 Task: Create in the project VitalTech in Backlog an issue 'Develop a new tool for automated testing of database management systems', assign it to team member softage.1@softage.net and change the status to IN PROGRESS.
Action: Mouse moved to (187, 54)
Screenshot: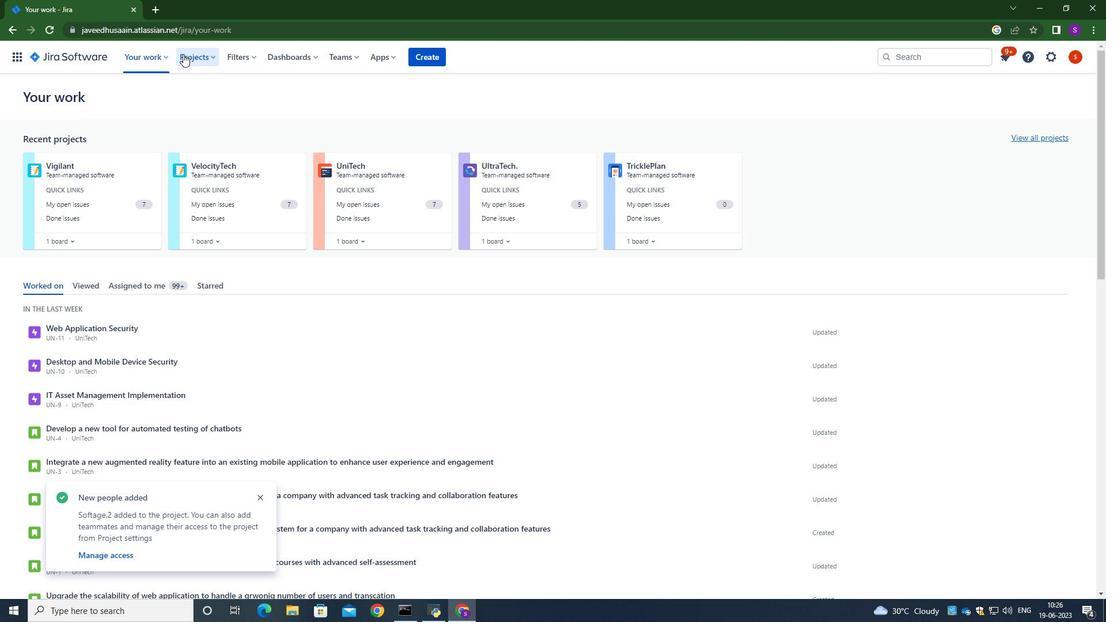 
Action: Mouse pressed left at (187, 54)
Screenshot: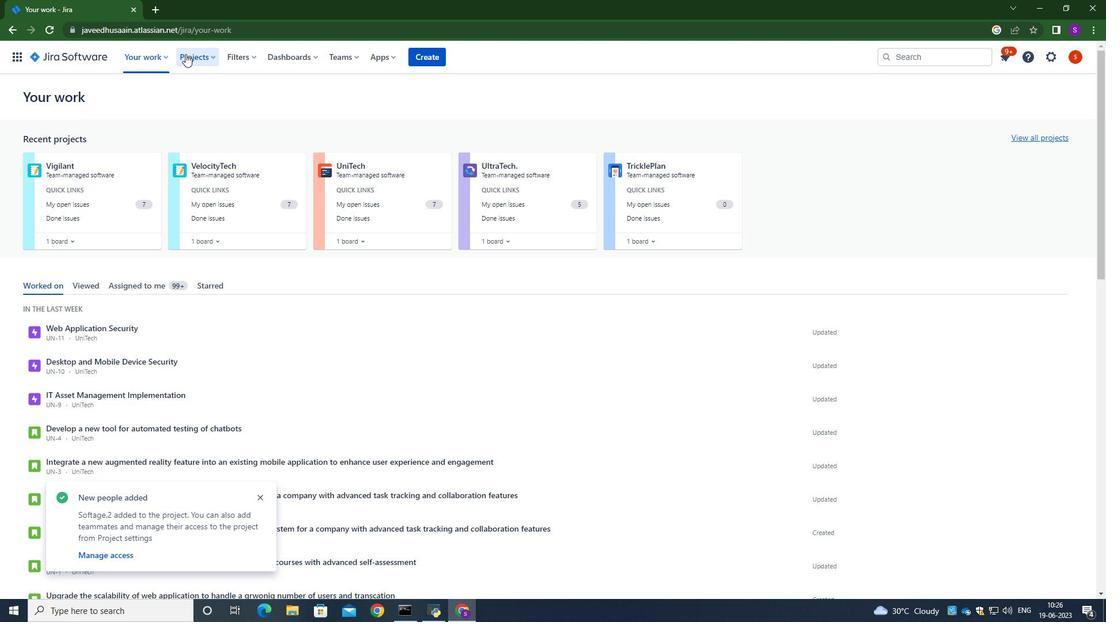 
Action: Mouse moved to (204, 139)
Screenshot: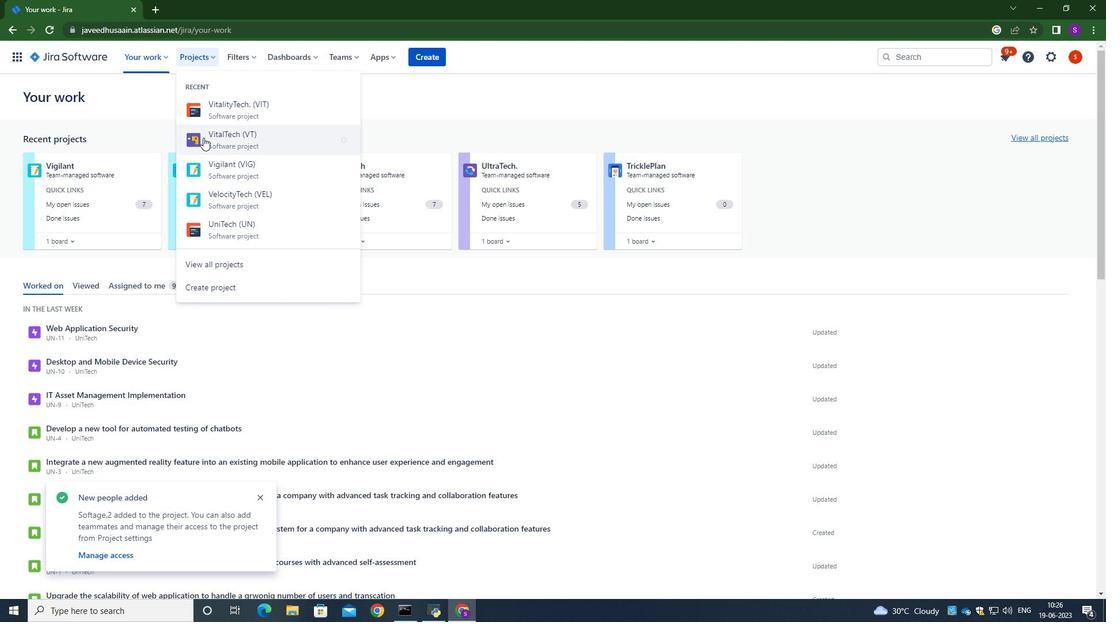 
Action: Mouse pressed left at (204, 139)
Screenshot: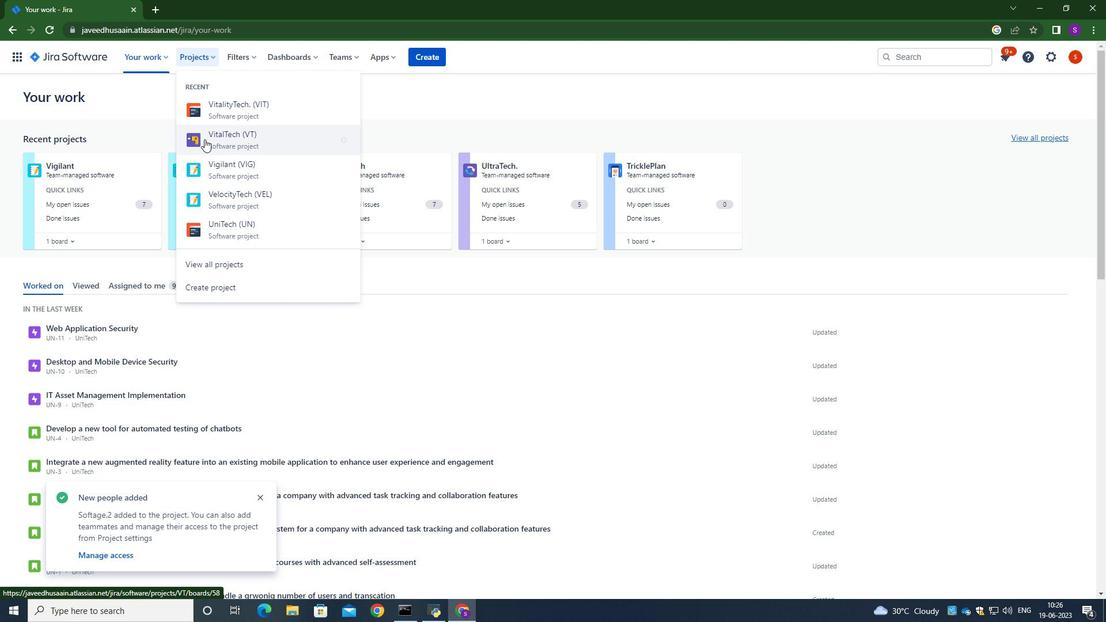 
Action: Mouse moved to (80, 172)
Screenshot: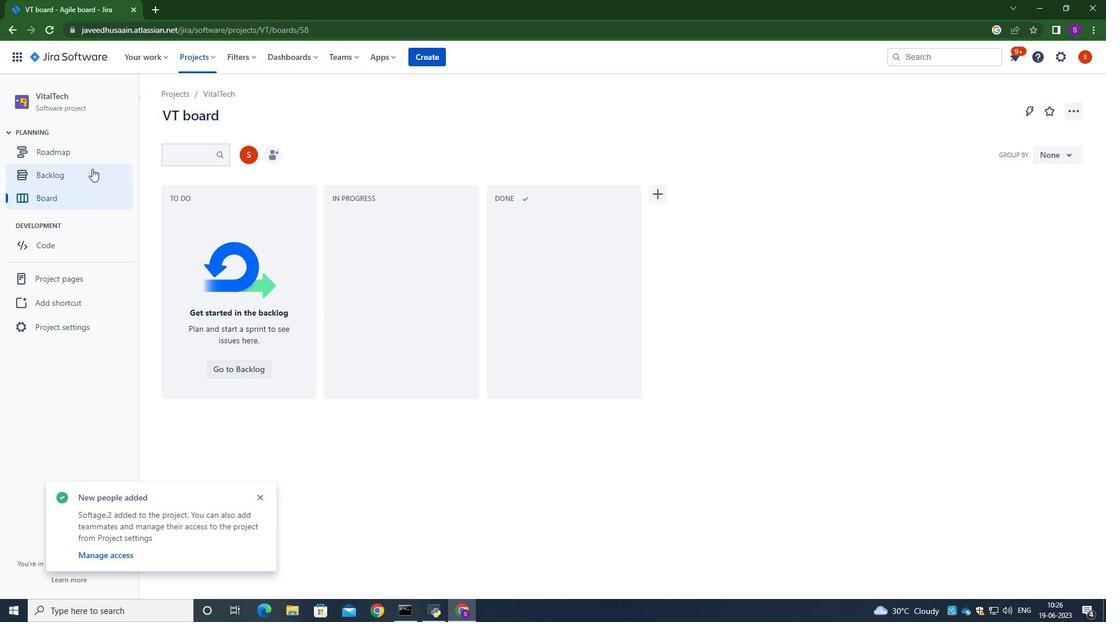 
Action: Mouse pressed left at (80, 172)
Screenshot: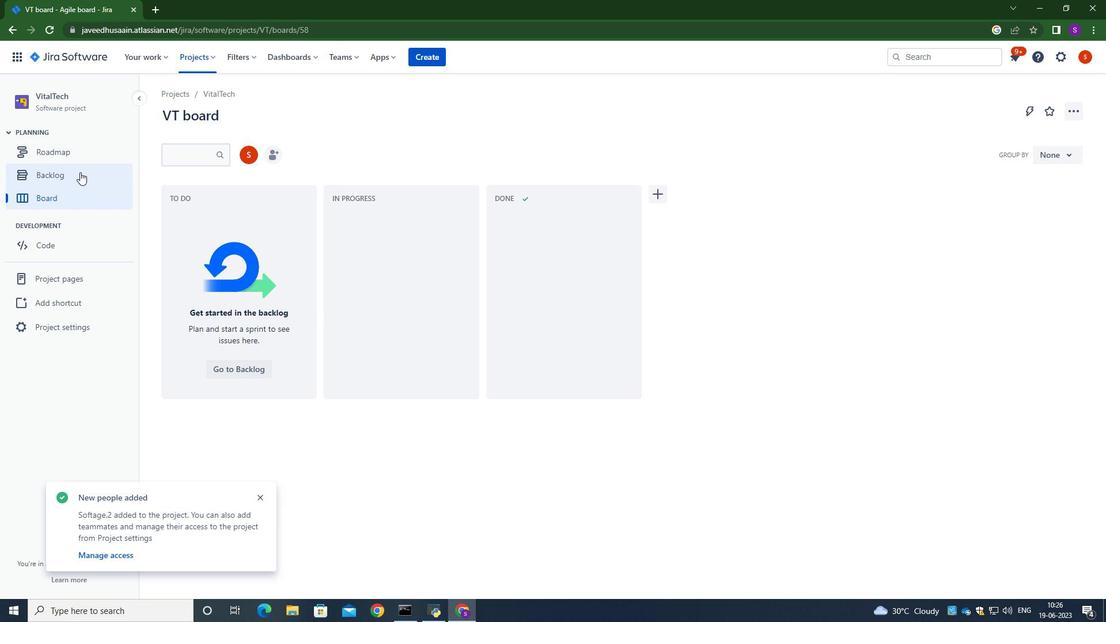 
Action: Mouse moved to (374, 265)
Screenshot: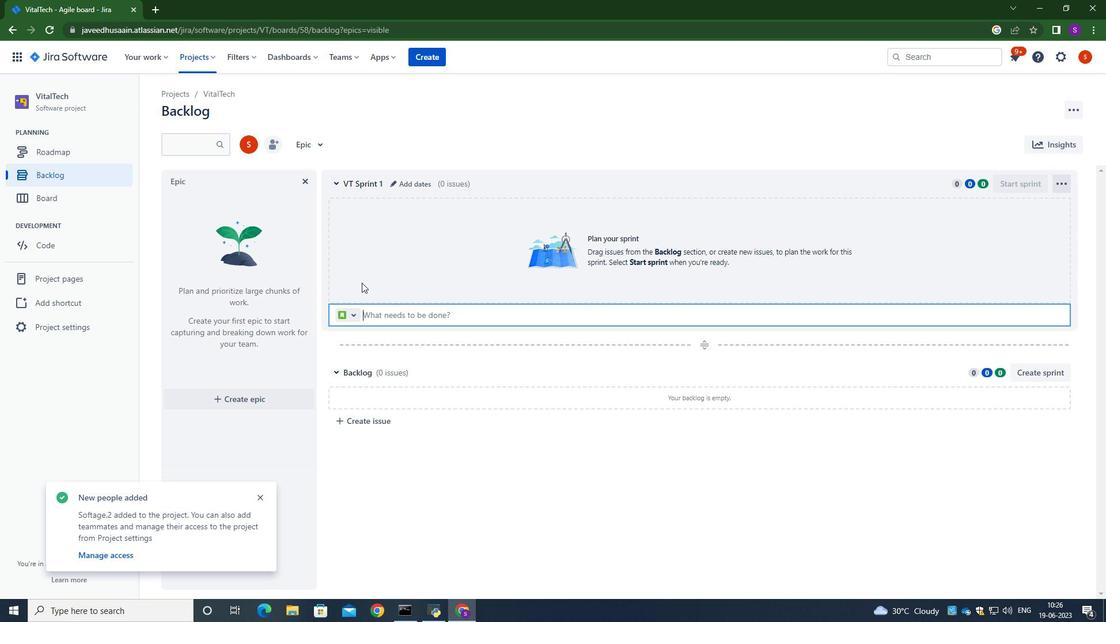 
Action: Mouse pressed left at (374, 265)
Screenshot: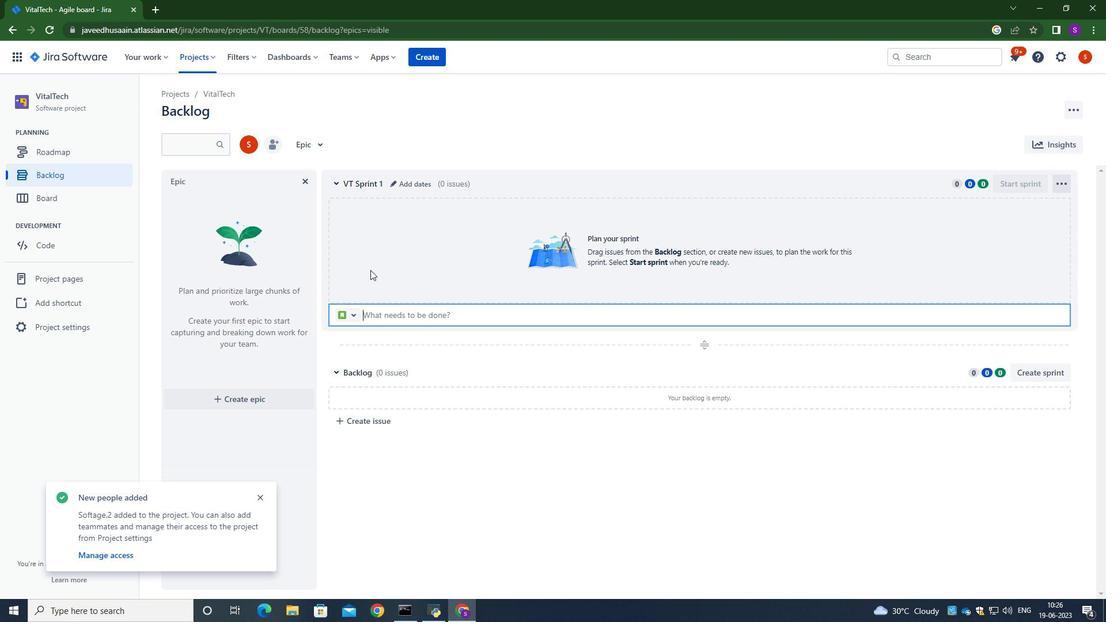 
Action: Mouse moved to (349, 317)
Screenshot: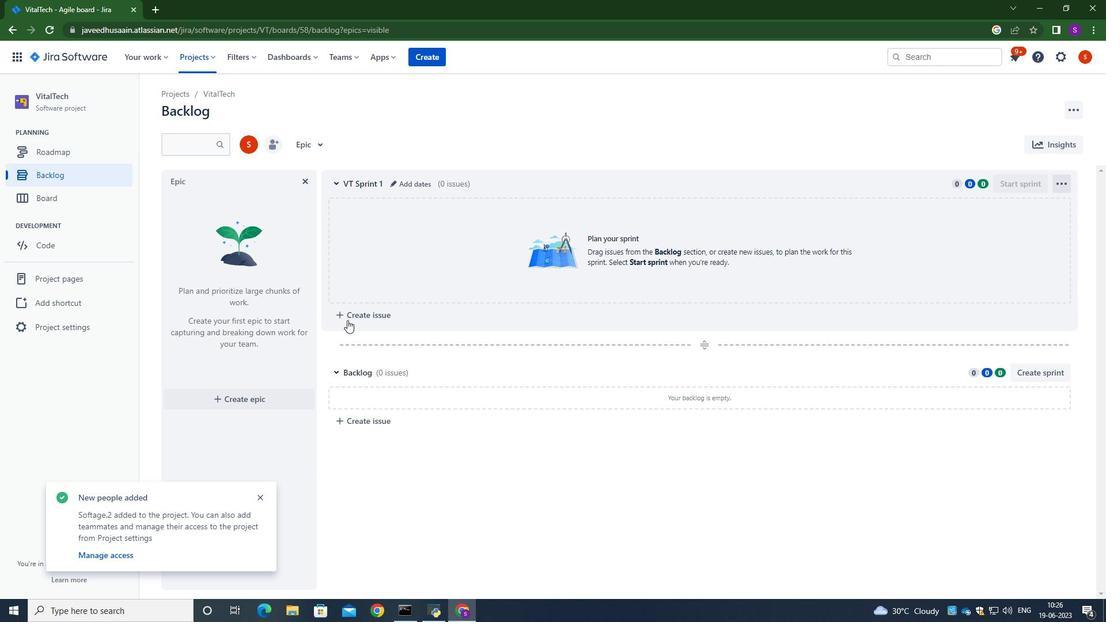 
Action: Mouse pressed left at (349, 317)
Screenshot: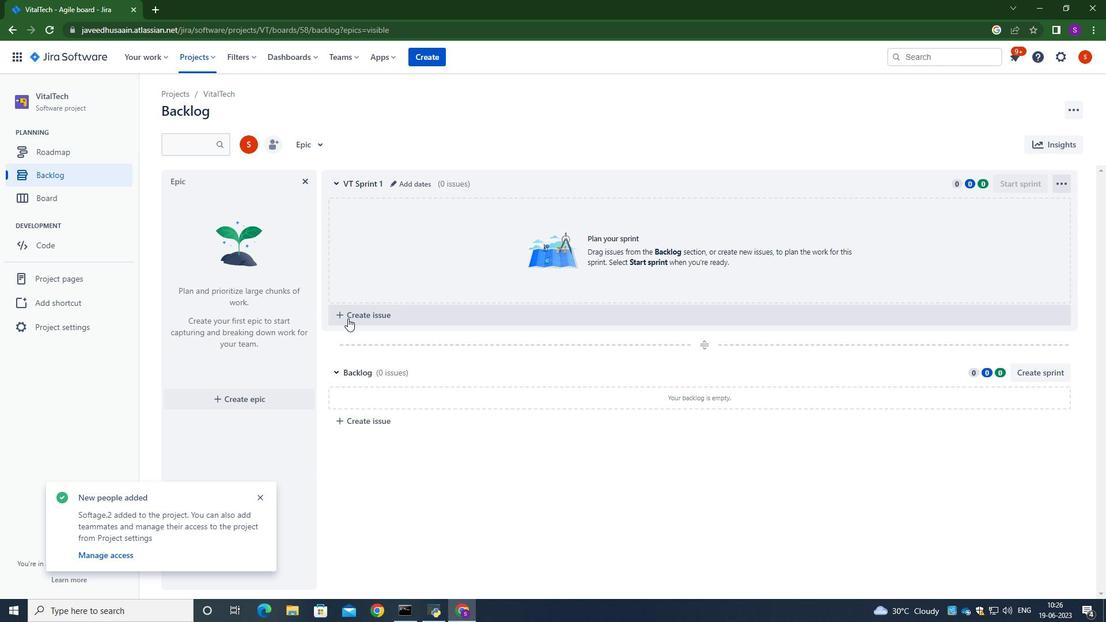 
Action: Mouse moved to (427, 312)
Screenshot: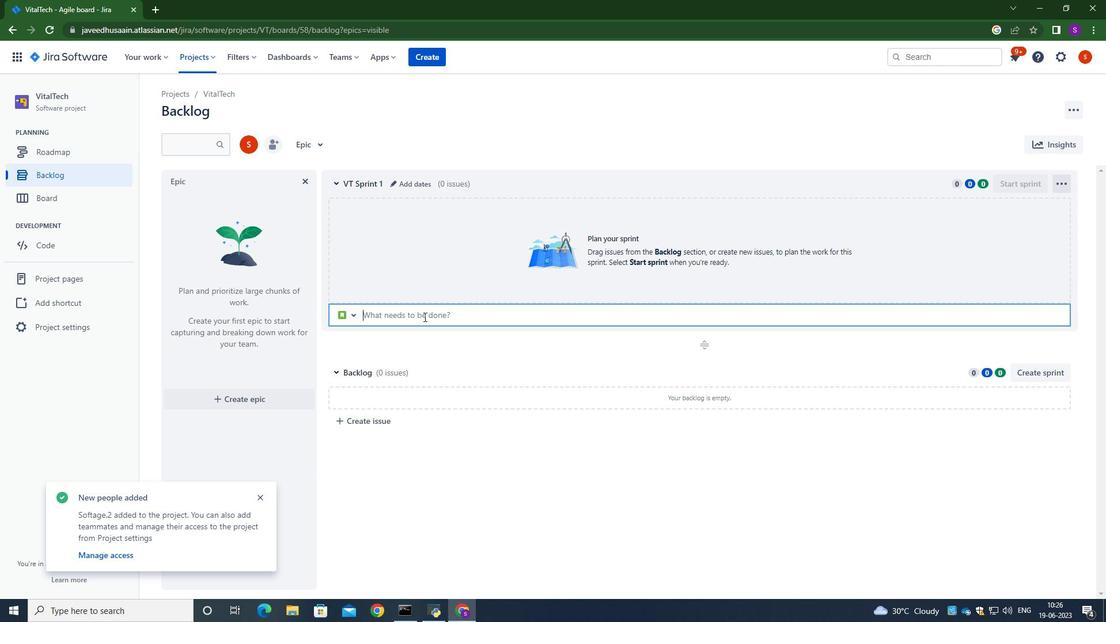 
Action: Mouse pressed left at (427, 312)
Screenshot: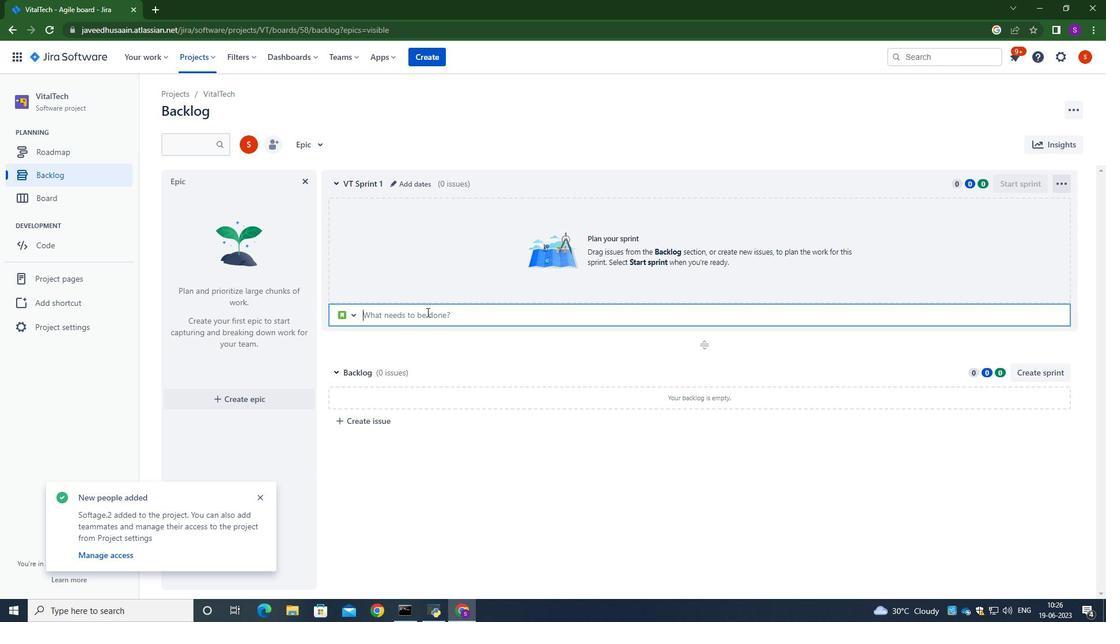 
Action: Mouse moved to (424, 310)
Screenshot: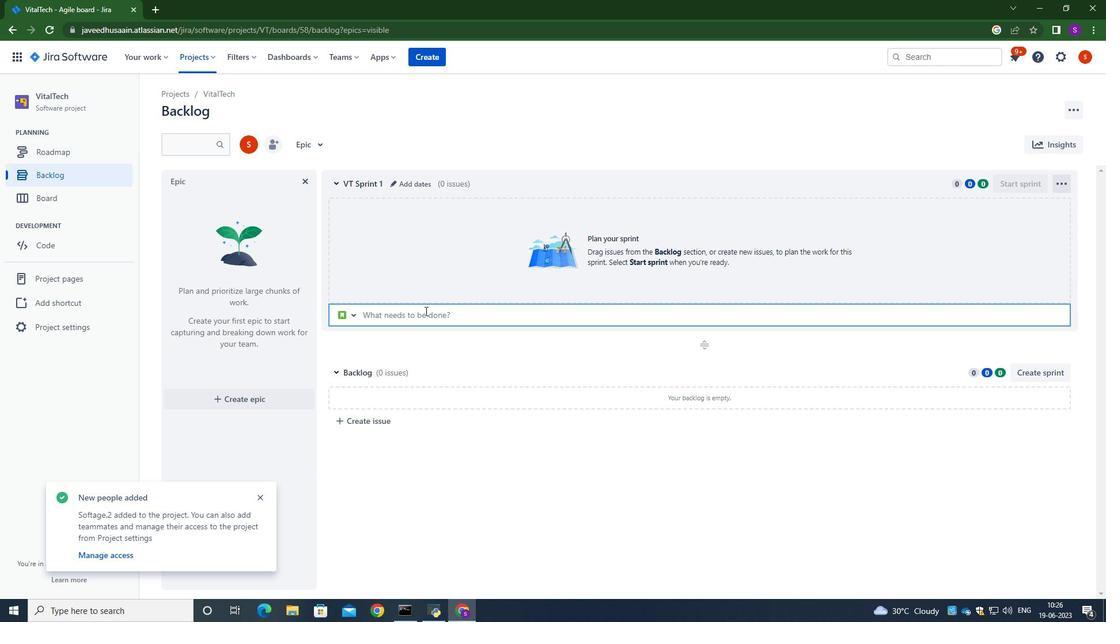 
Action: Key pressed <Key.caps_lock>D<Key.caps_lock>evelop<Key.space>a<Key.space>new<Key.space>tool<Key.space>for<Key.space>automated<Key.space>testing<Key.space>of<Key.space>database<Key.space>management<Key.space>systems.<Key.enter>
Screenshot: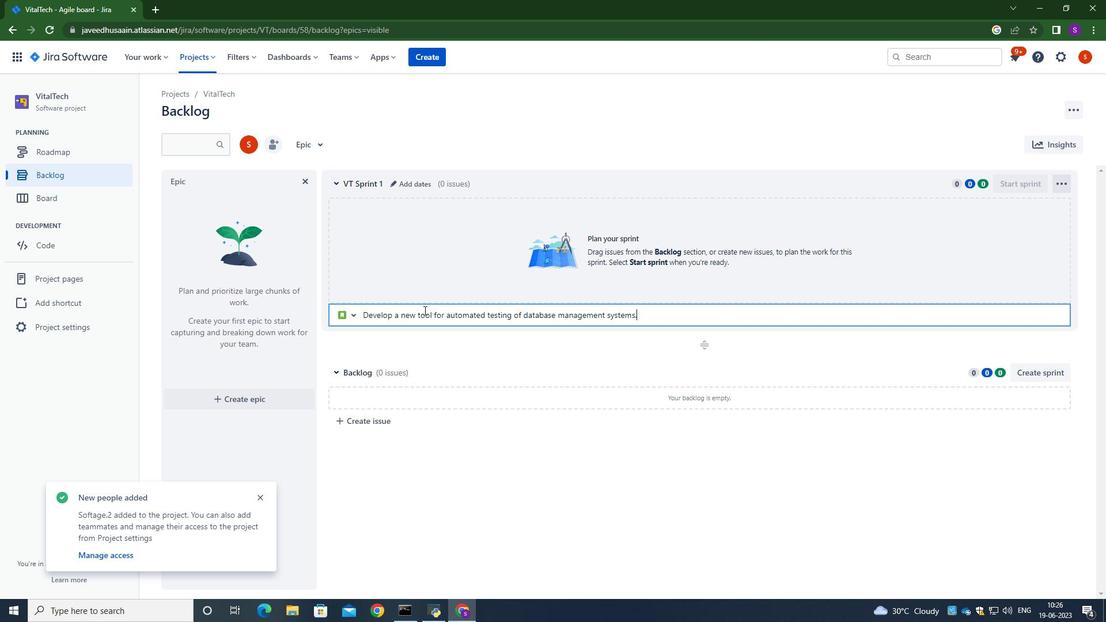 
Action: Mouse moved to (1039, 210)
Screenshot: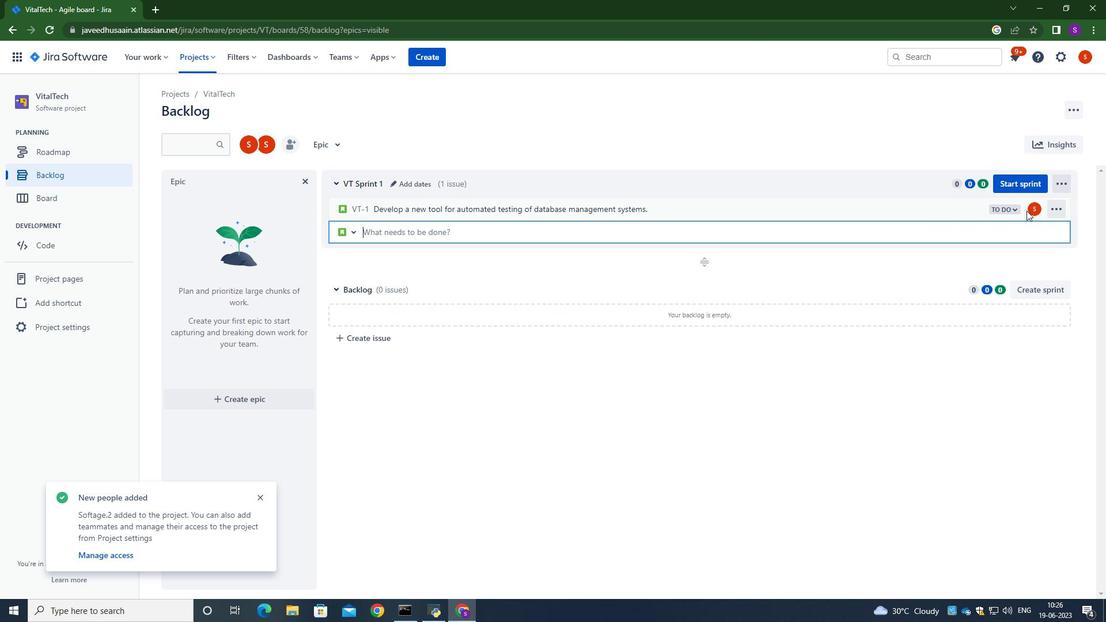 
Action: Mouse pressed left at (1039, 210)
Screenshot: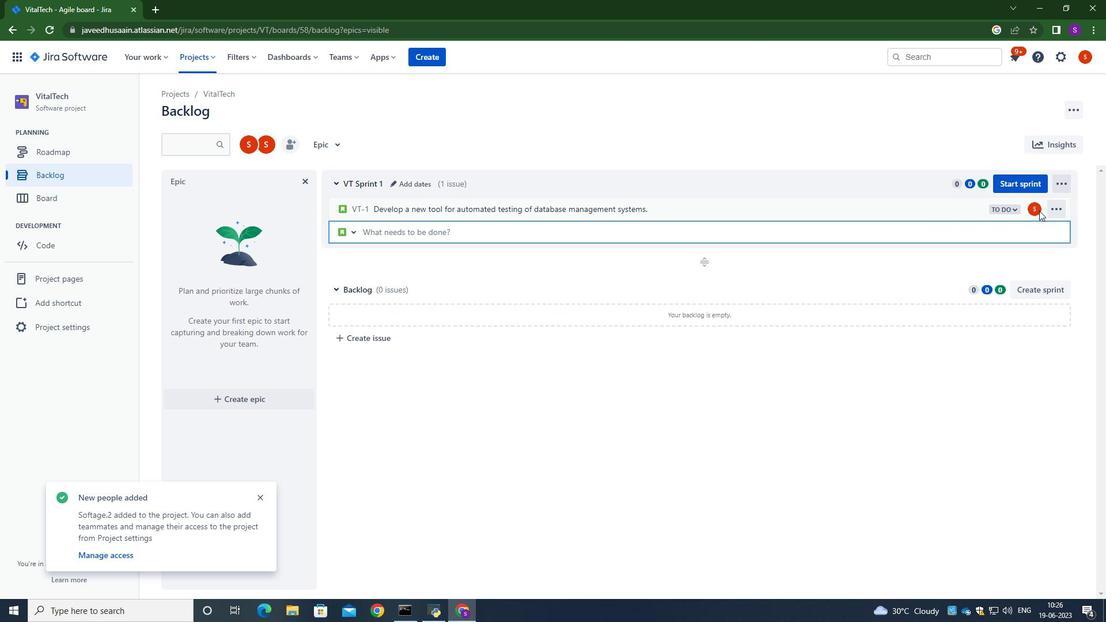 
Action: Mouse moved to (1034, 206)
Screenshot: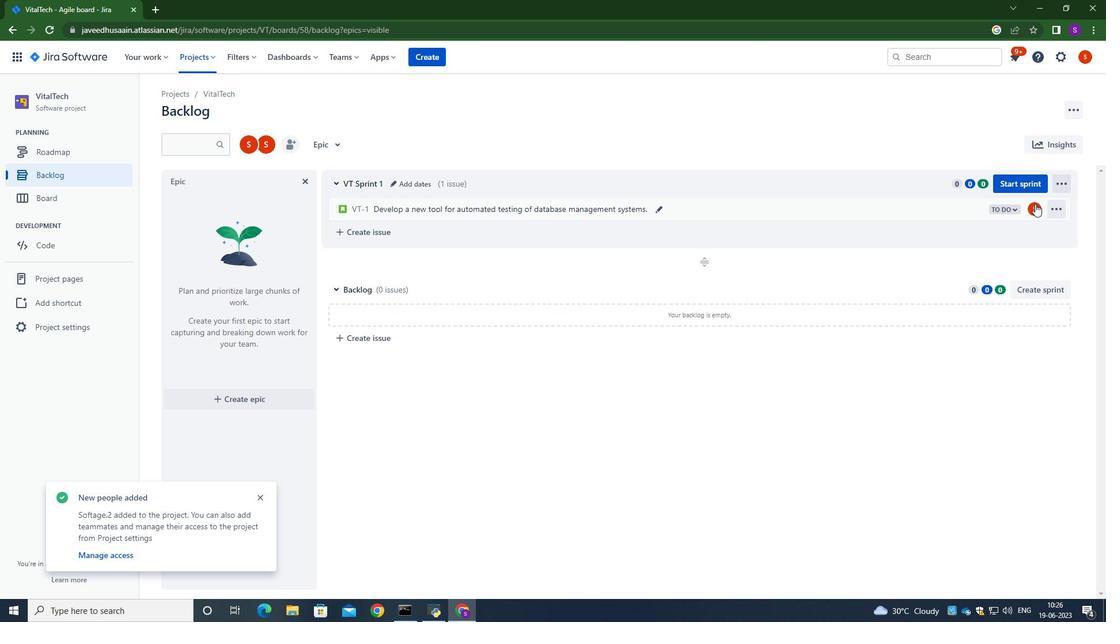 
Action: Mouse pressed left at (1034, 206)
Screenshot: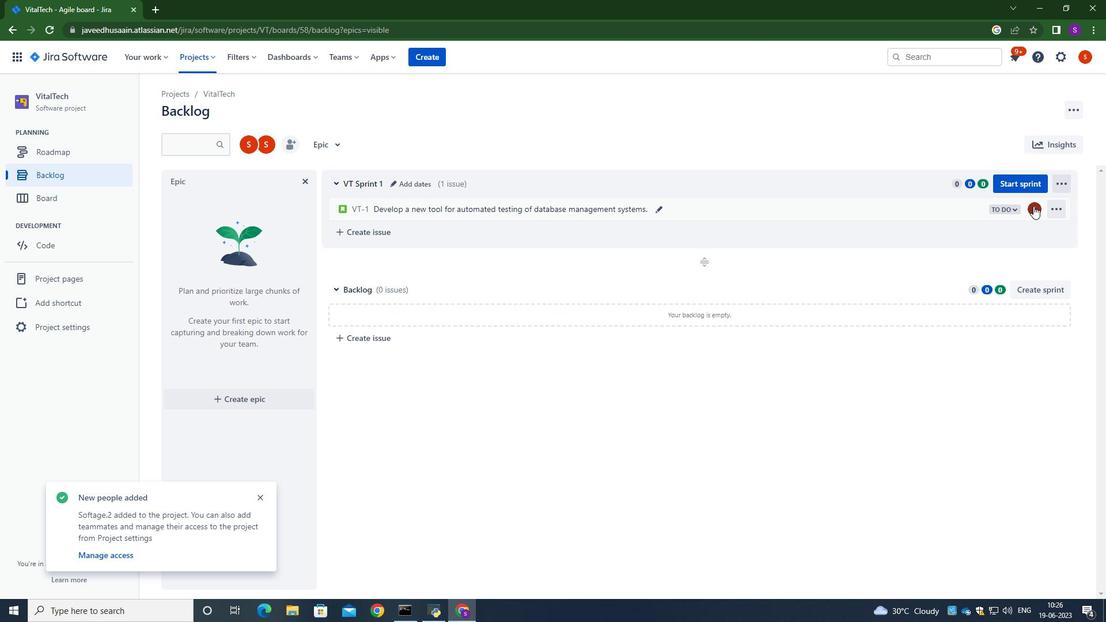 
Action: Mouse moved to (965, 223)
Screenshot: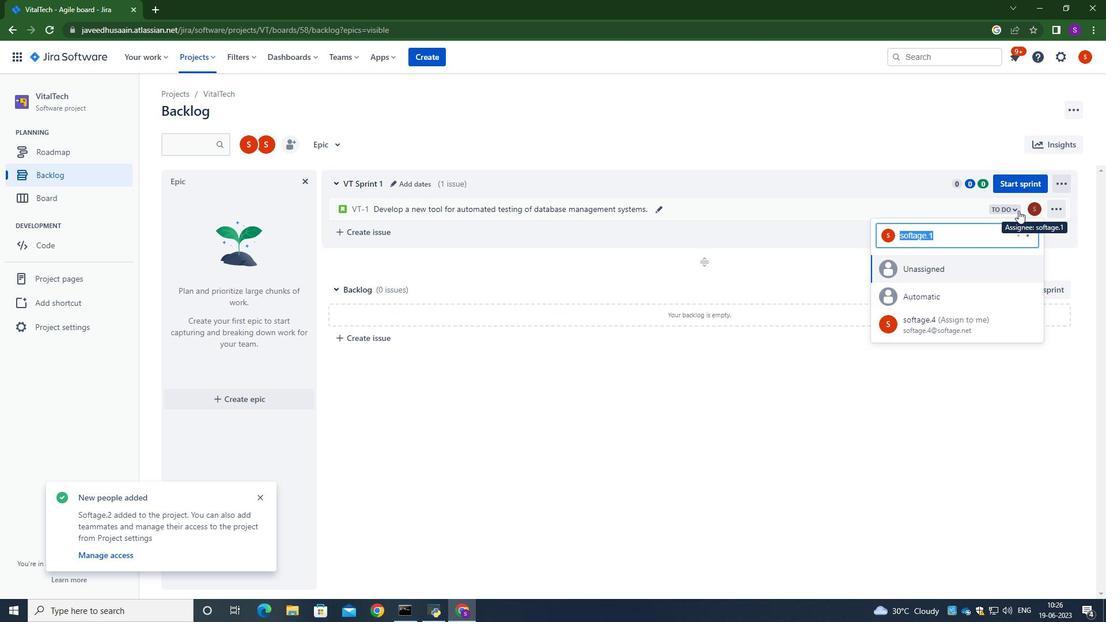 
Action: Key pressed softage.1<Key.shift>@softage.mn<Key.backspace><Key.backspace>net
Screenshot: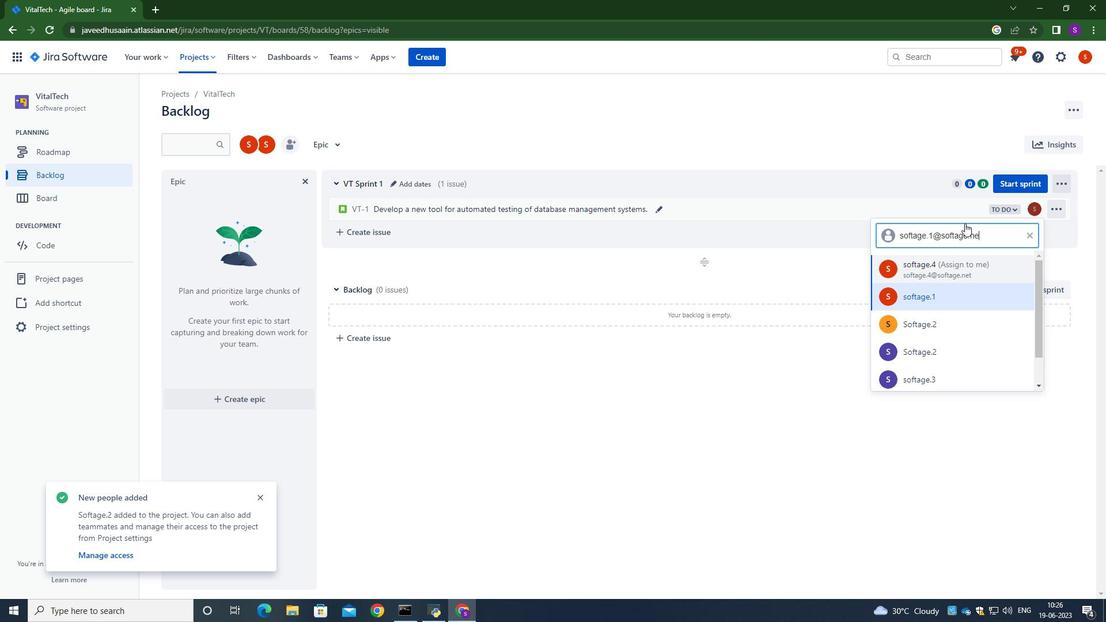 
Action: Mouse moved to (951, 269)
Screenshot: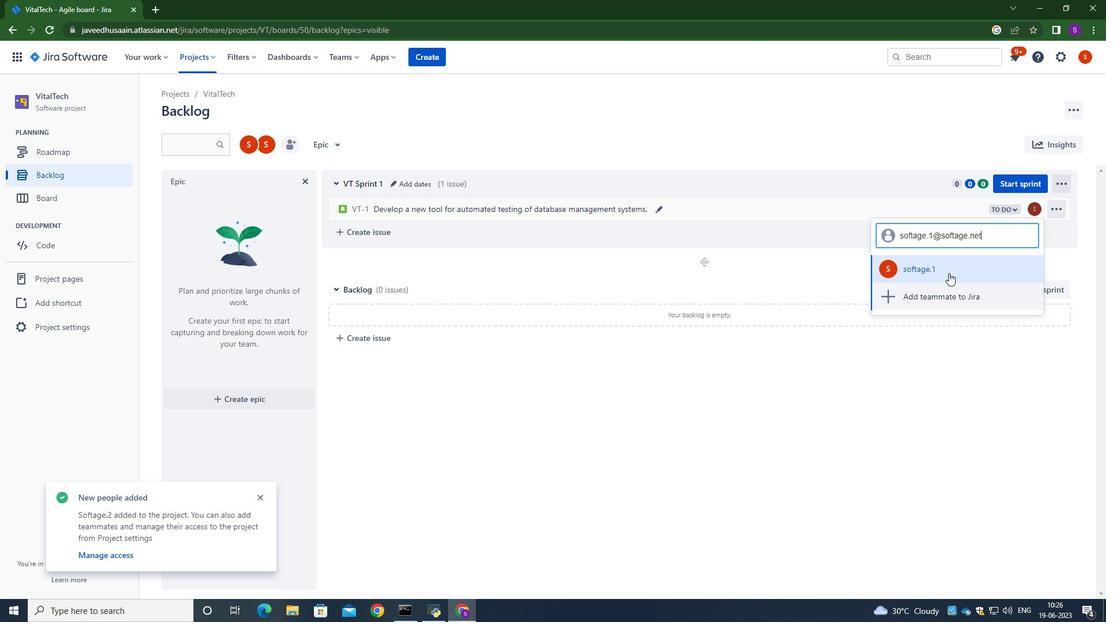 
Action: Mouse pressed left at (951, 269)
Screenshot: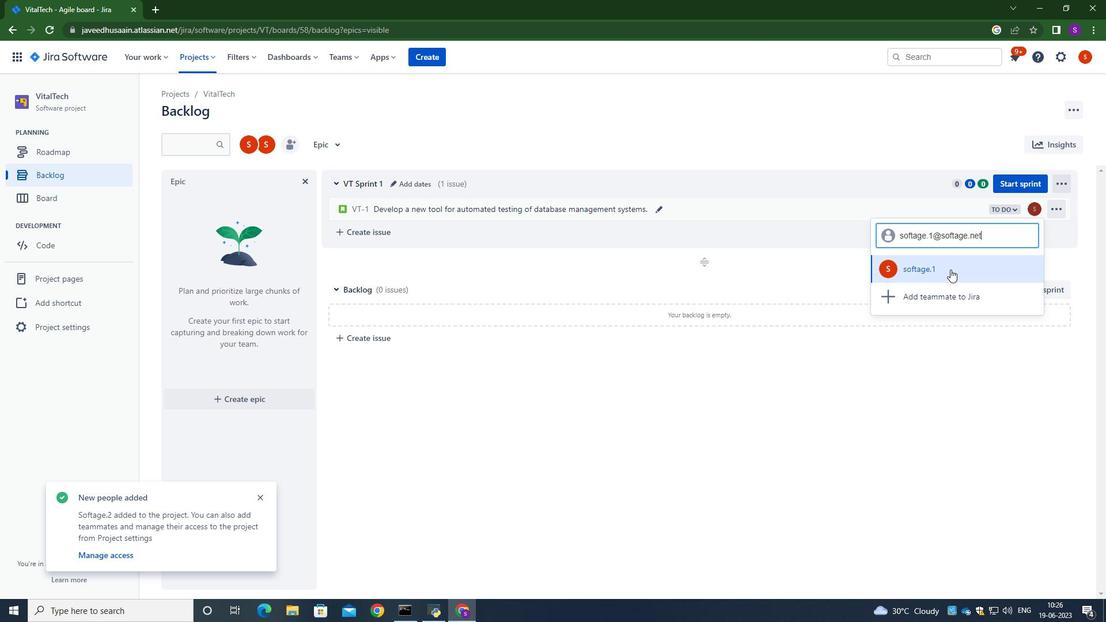 
Action: Mouse moved to (1002, 210)
Screenshot: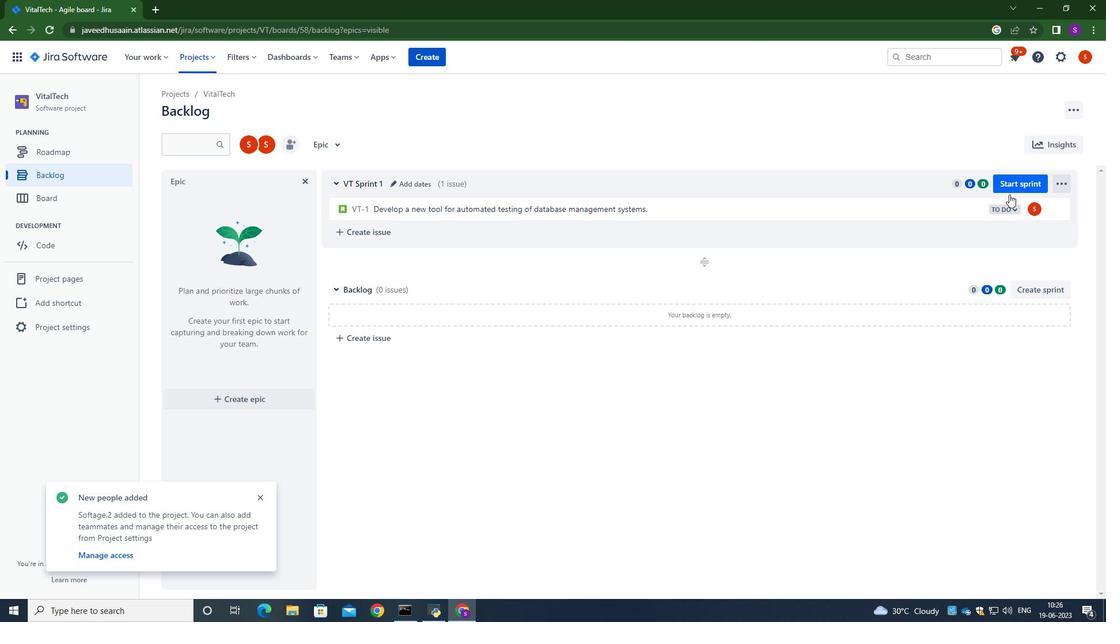 
Action: Mouse pressed left at (1002, 210)
Screenshot: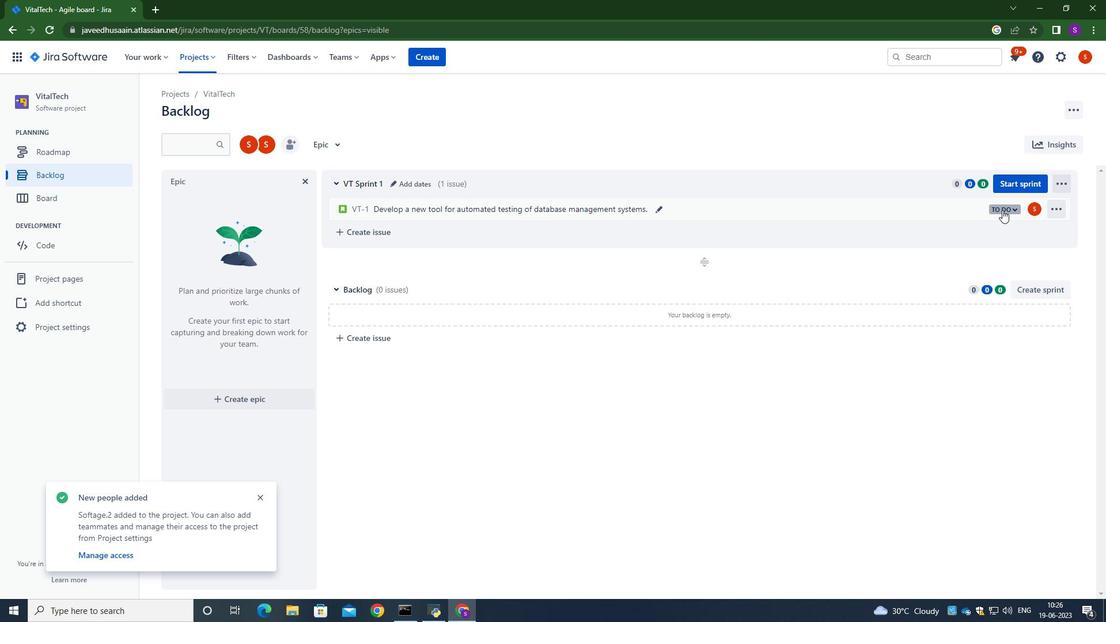 
Action: Mouse moved to (932, 232)
Screenshot: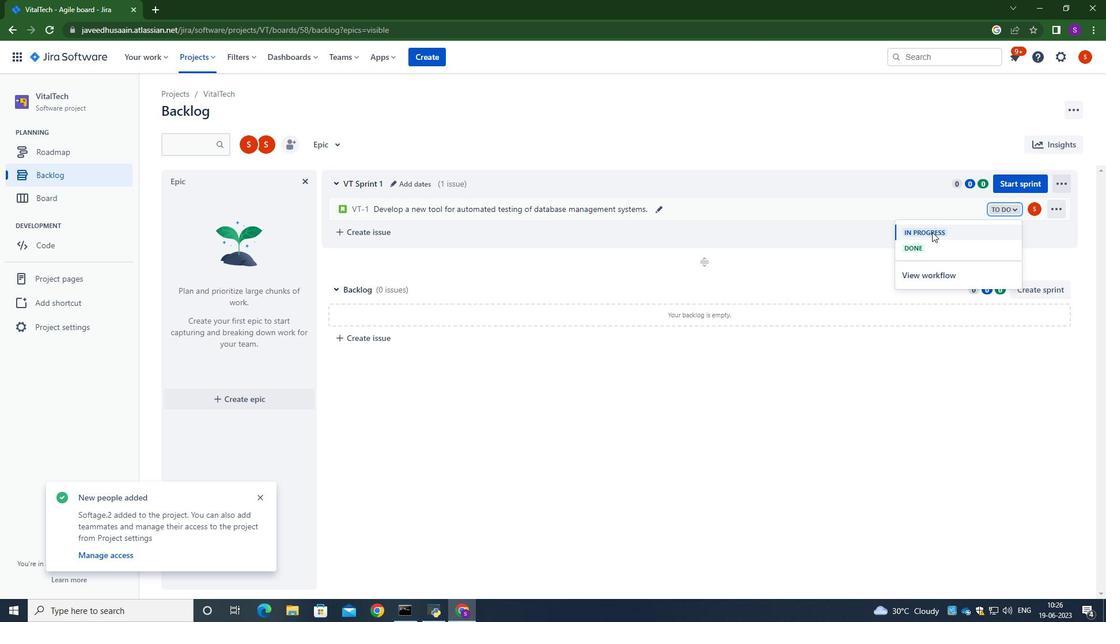 
Action: Mouse pressed left at (932, 232)
Screenshot: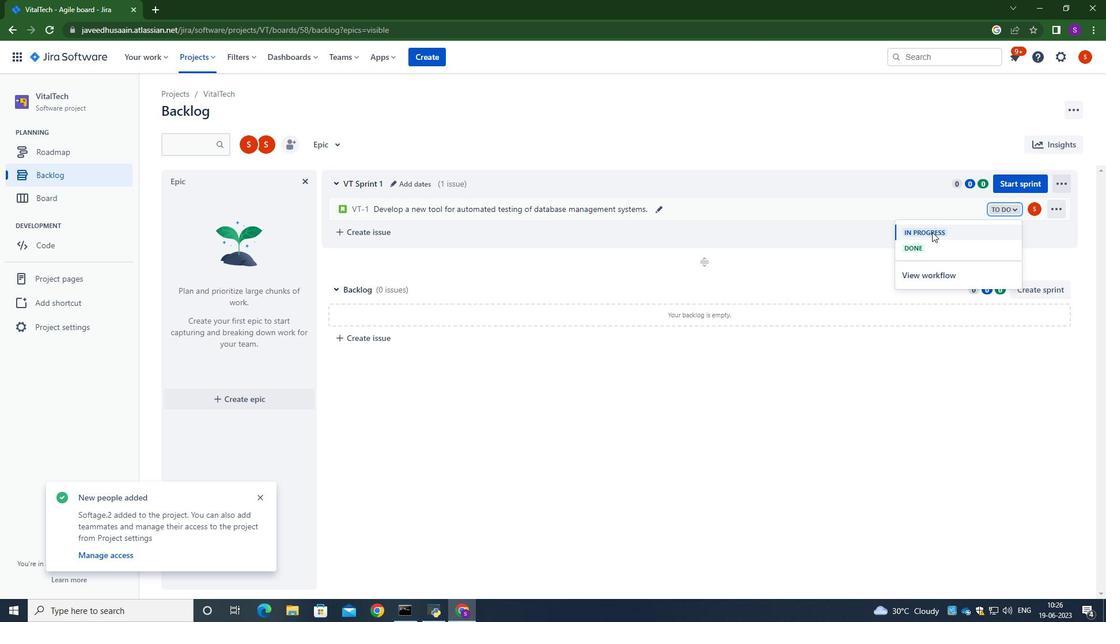 
Action: Mouse moved to (815, 382)
Screenshot: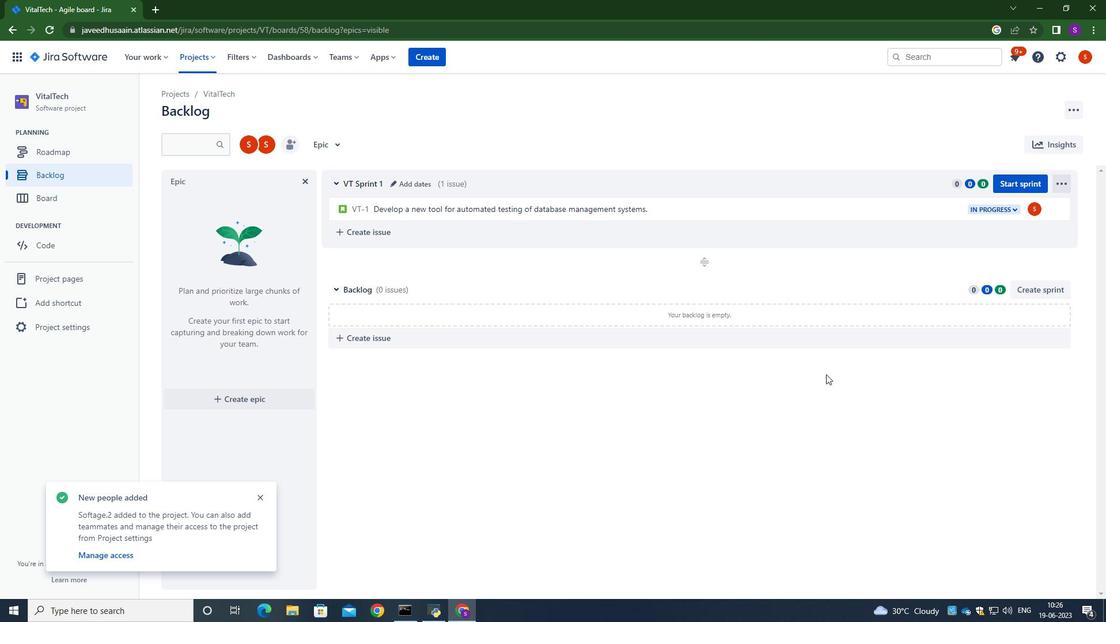 
Action: Mouse pressed left at (815, 382)
Screenshot: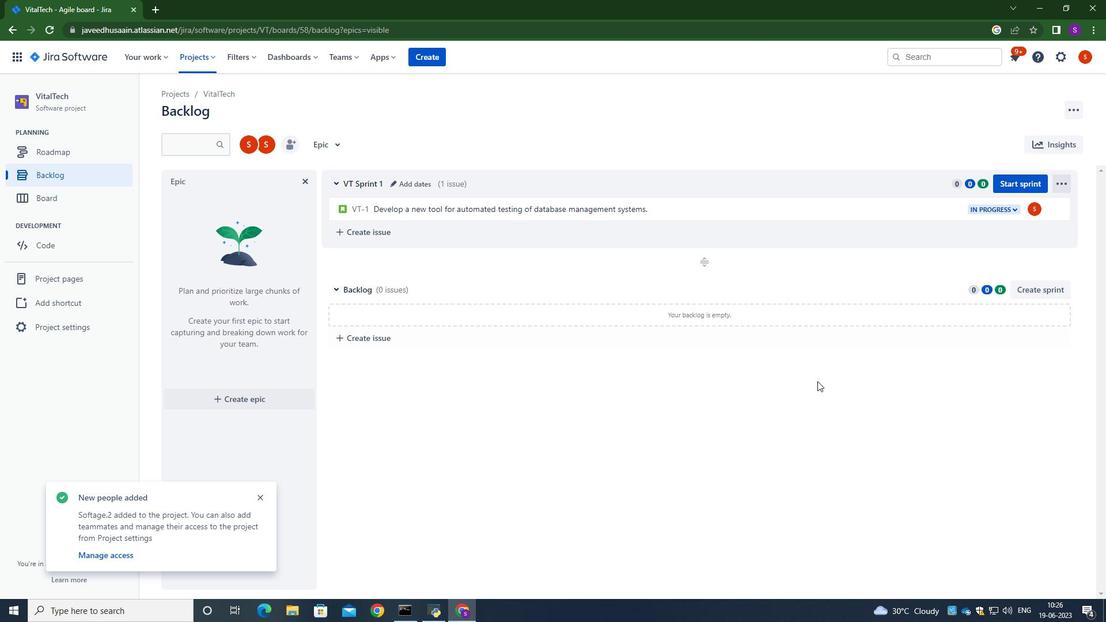 
